 Task: Set up a 30-minute session to discuss workplace diversity and inclusion.
Action: Mouse moved to (74, 140)
Screenshot: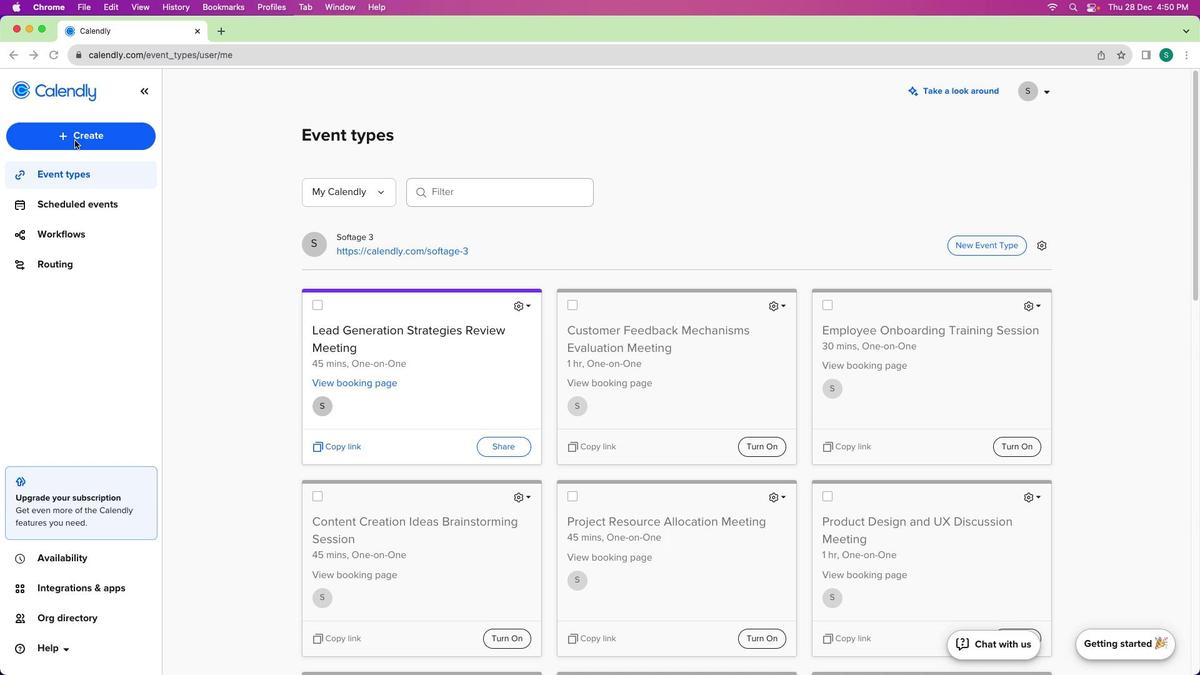 
Action: Mouse pressed left at (74, 140)
Screenshot: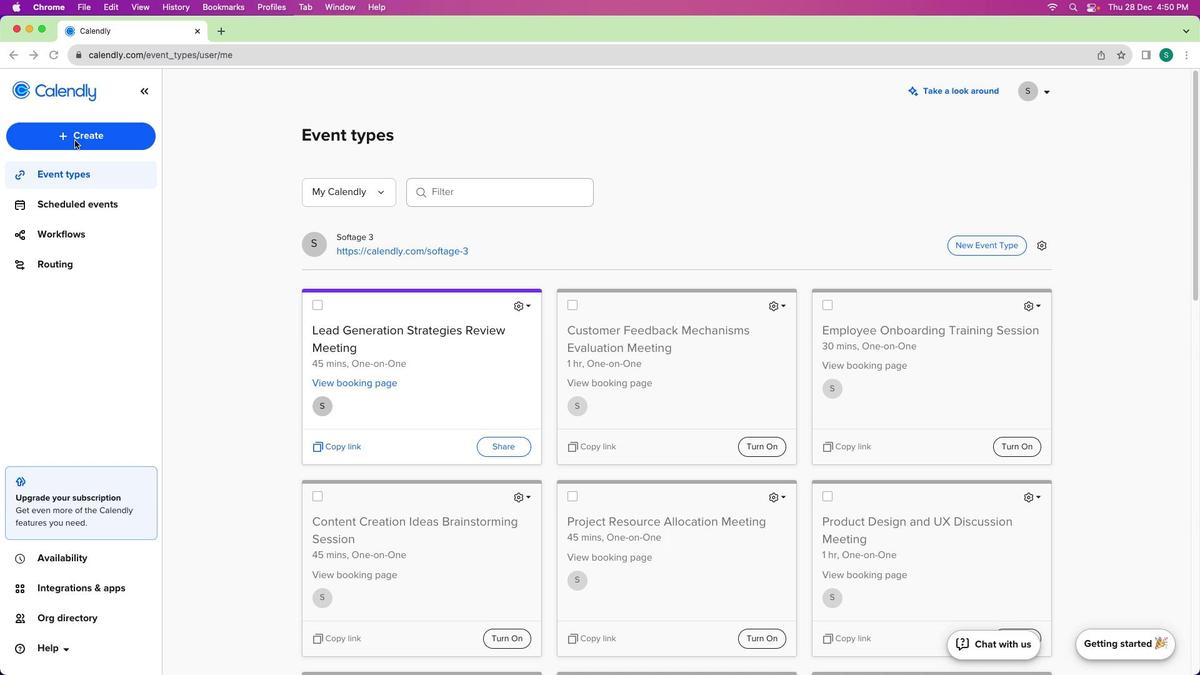 
Action: Mouse moved to (74, 139)
Screenshot: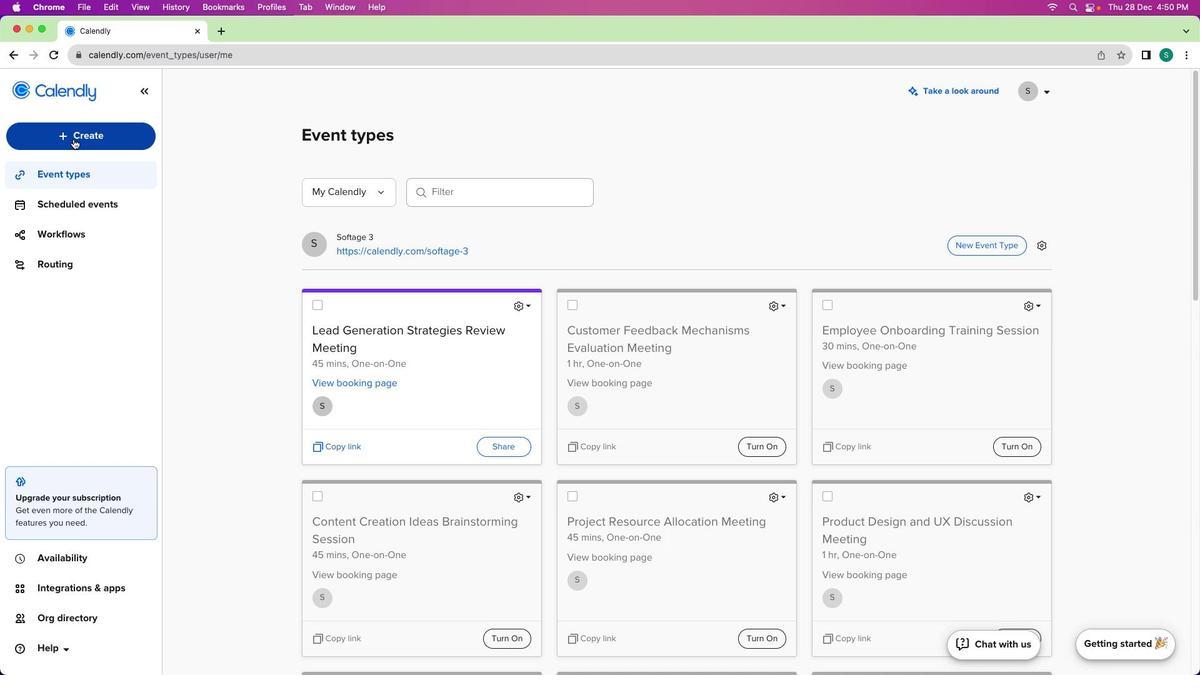 
Action: Mouse pressed left at (74, 139)
Screenshot: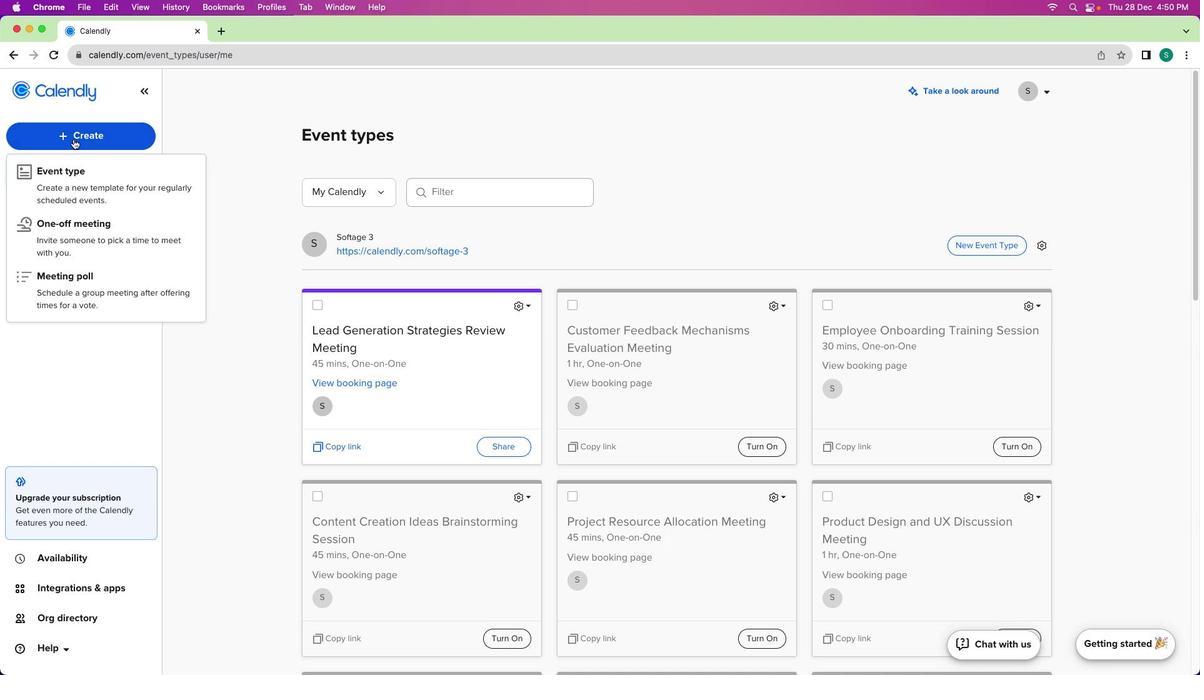 
Action: Mouse moved to (80, 178)
Screenshot: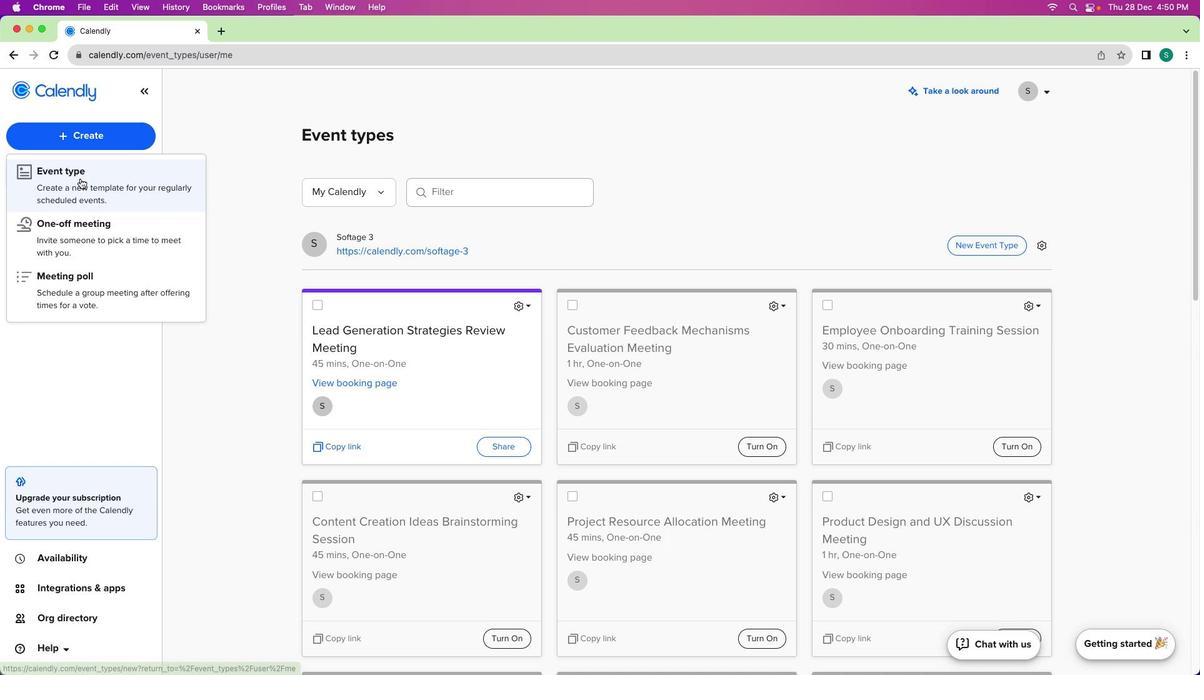 
Action: Mouse pressed left at (80, 178)
Screenshot: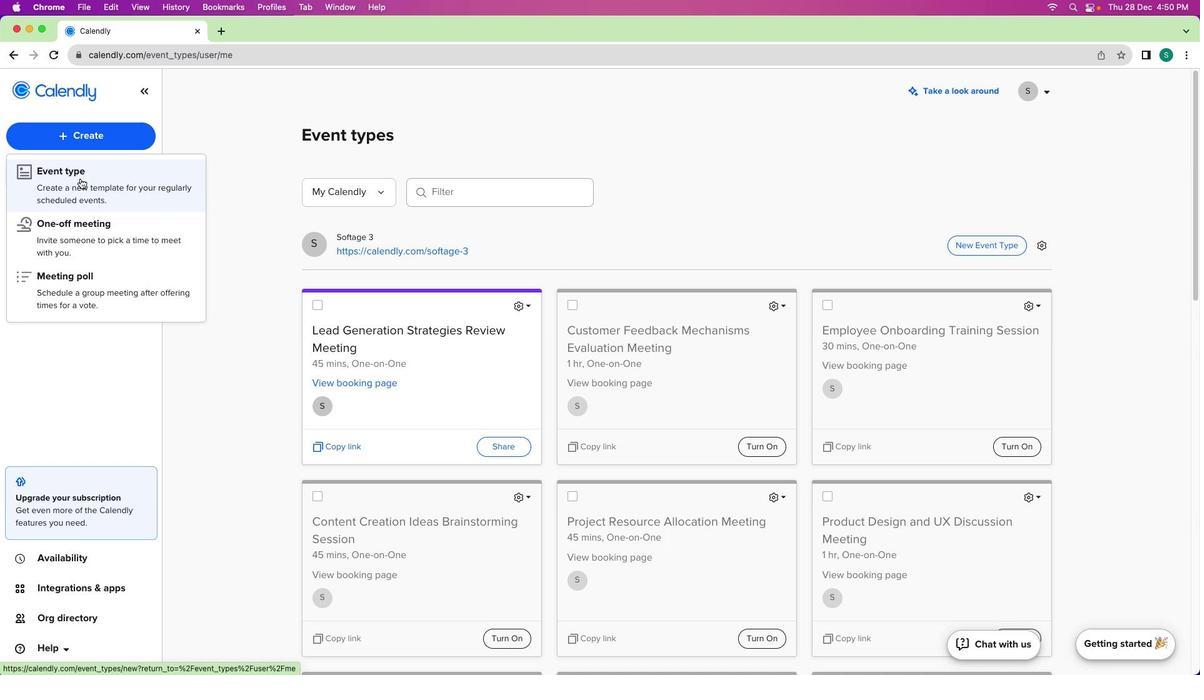 
Action: Mouse moved to (458, 275)
Screenshot: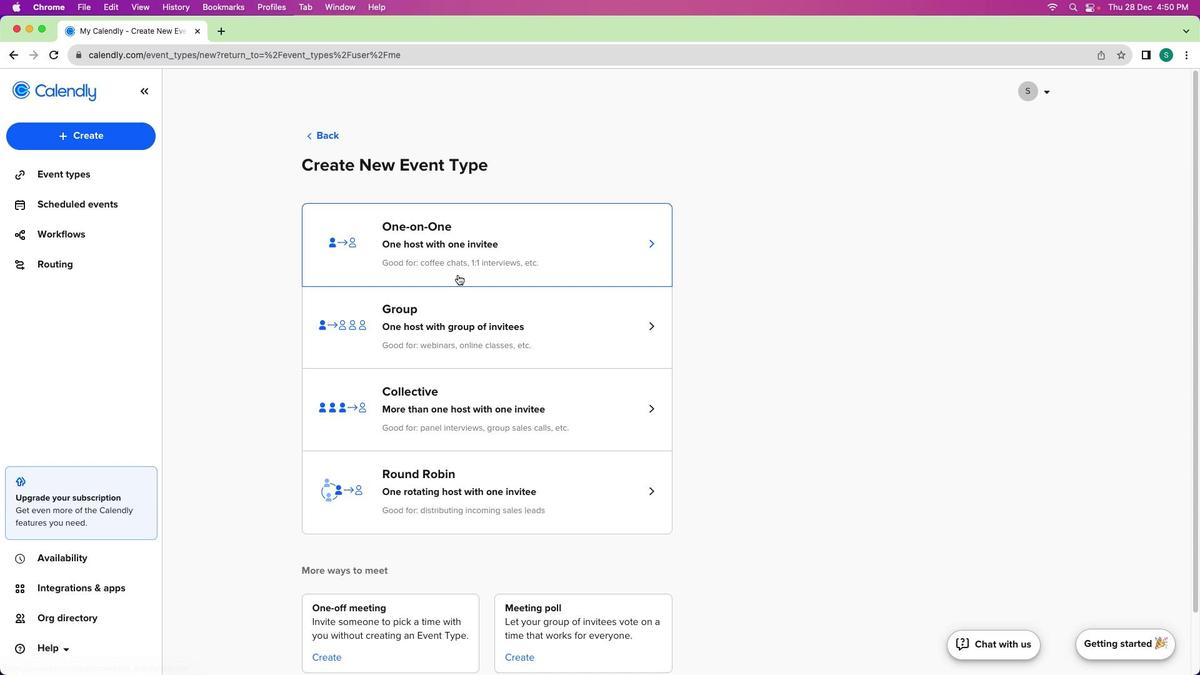 
Action: Mouse pressed left at (458, 275)
Screenshot: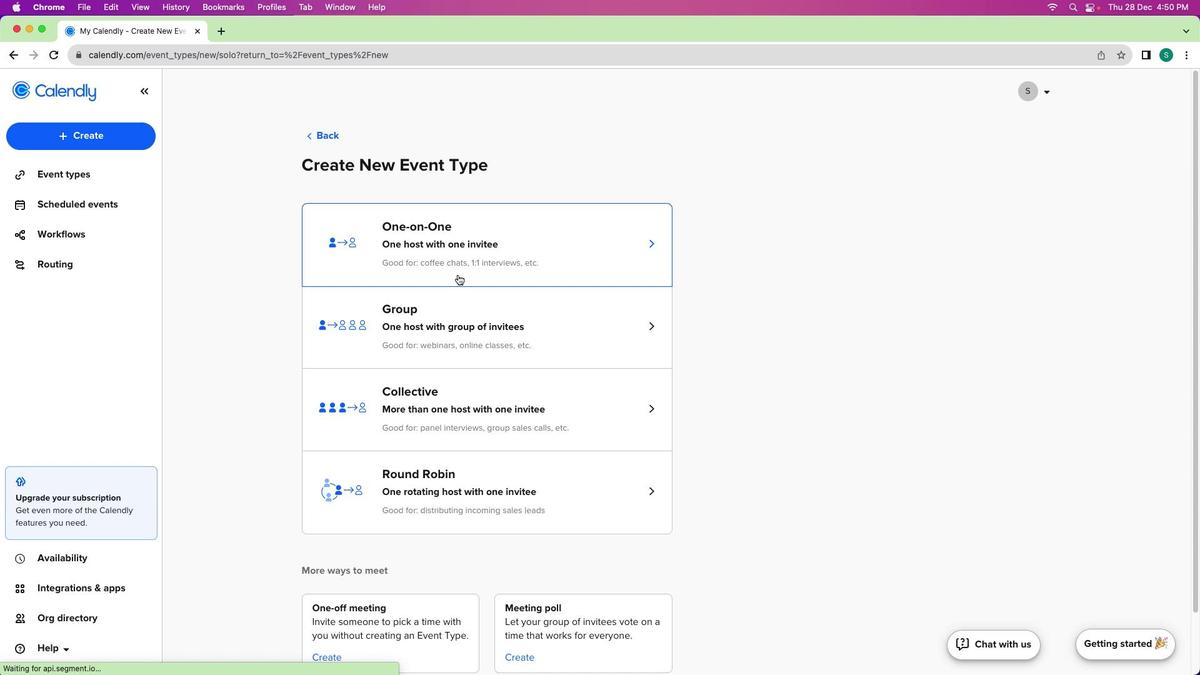
Action: Mouse moved to (135, 193)
Screenshot: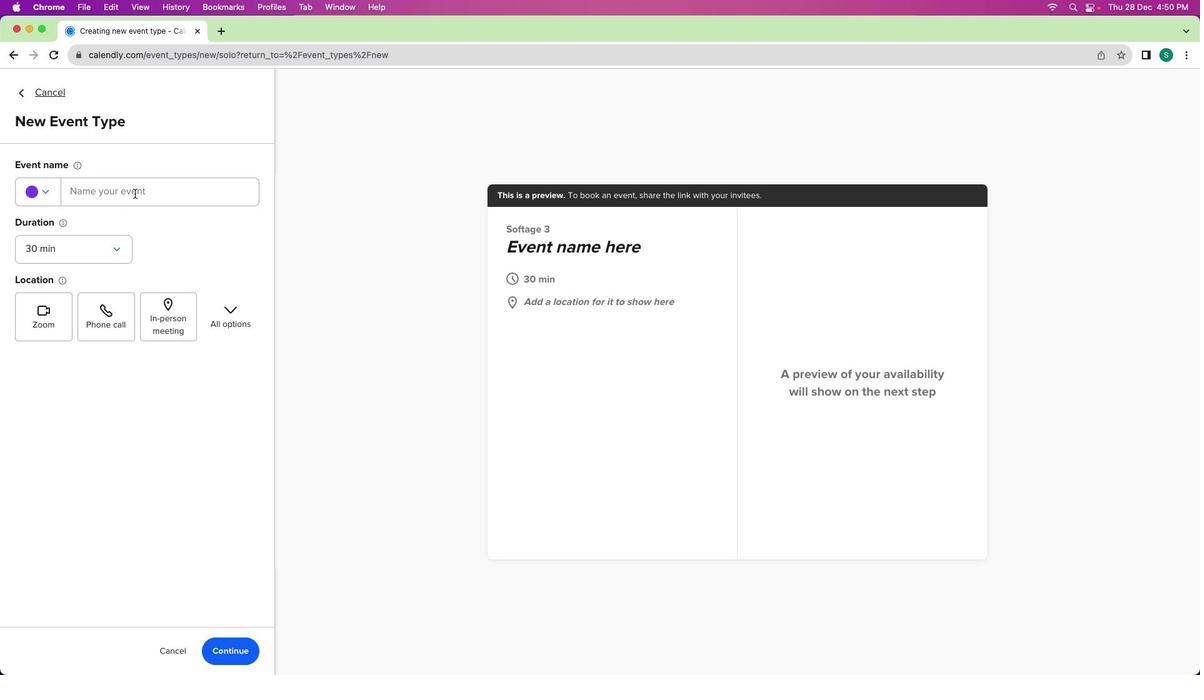 
Action: Mouse pressed left at (135, 193)
Screenshot: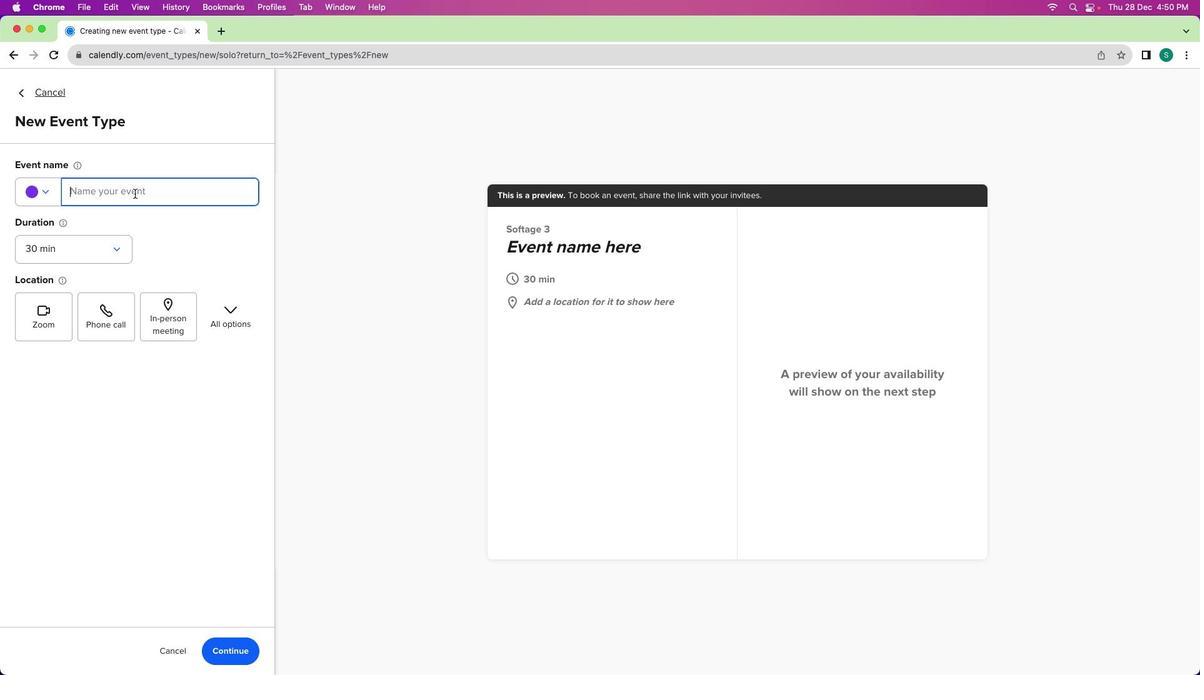
Action: Key pressed Key.shift'W''o''r''k''p''l''a''c''e'Key.spaceKey.shift'D''i''v''e''r''s''i''t''y'Key.space'a''n''d'Key.spaceKey.spaceKey.shift'I''n''c''l''u''s''i''o''n'Key.spaceKey.shift'D''i''s''c''u''s''s''i''o''n'Key.spaceKey.shift'S''e''s''s''i''o''n'
Screenshot: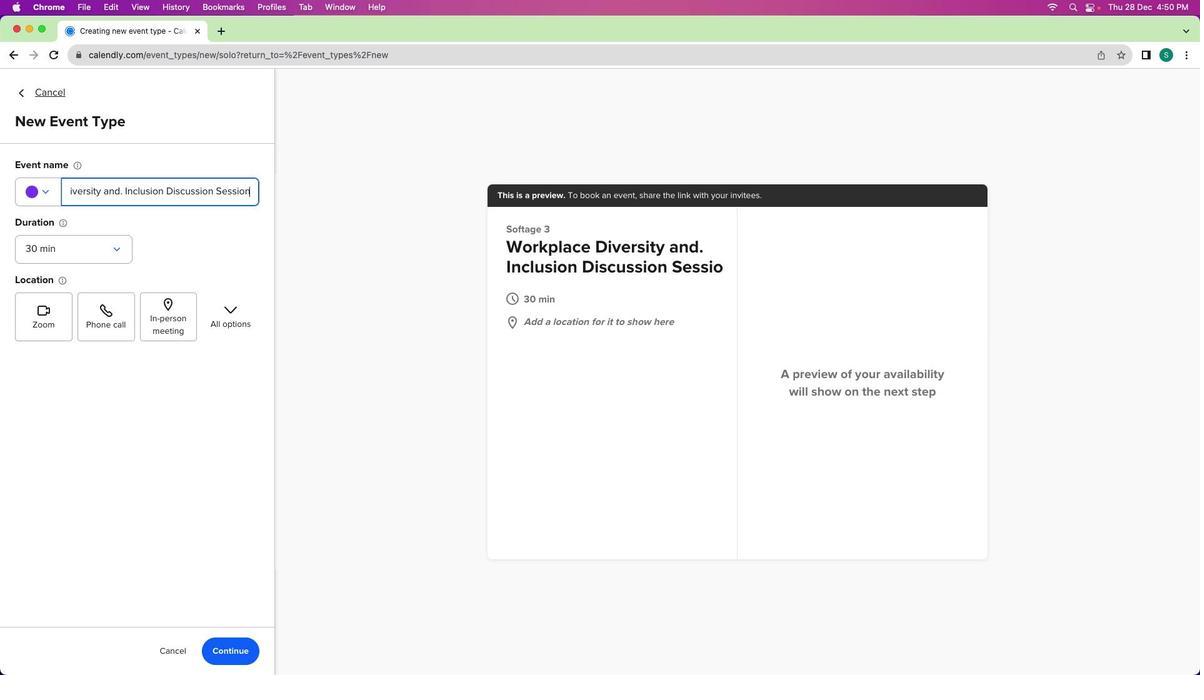 
Action: Mouse moved to (52, 320)
Screenshot: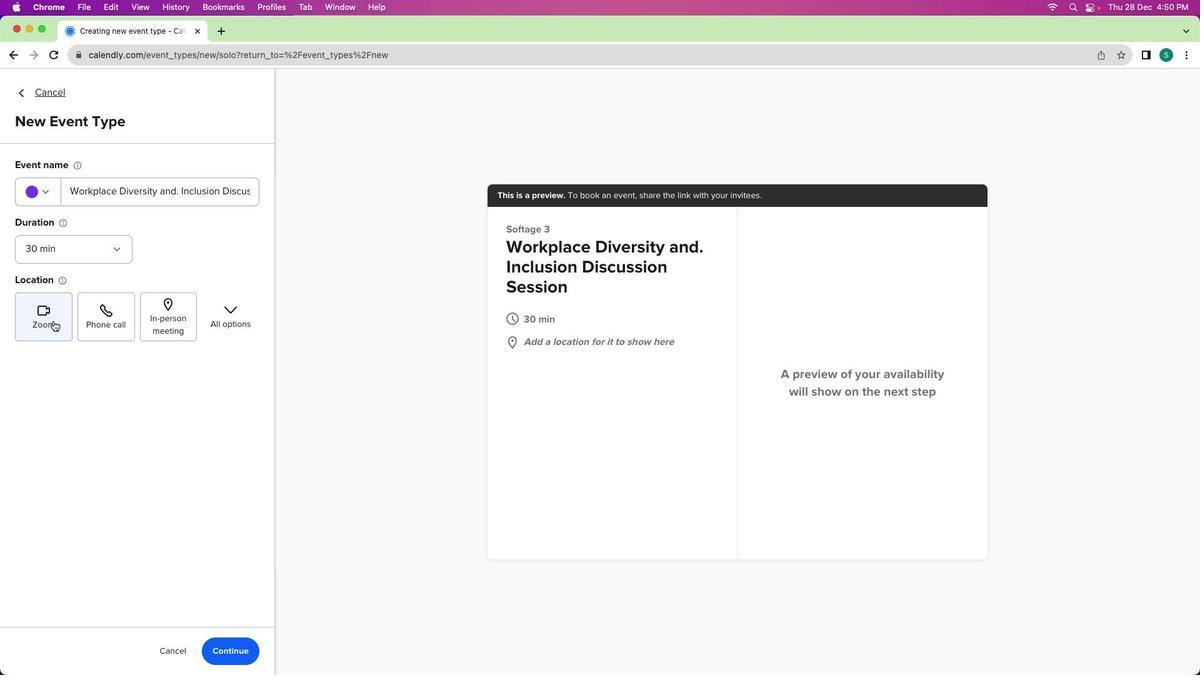 
Action: Mouse pressed left at (52, 320)
Screenshot: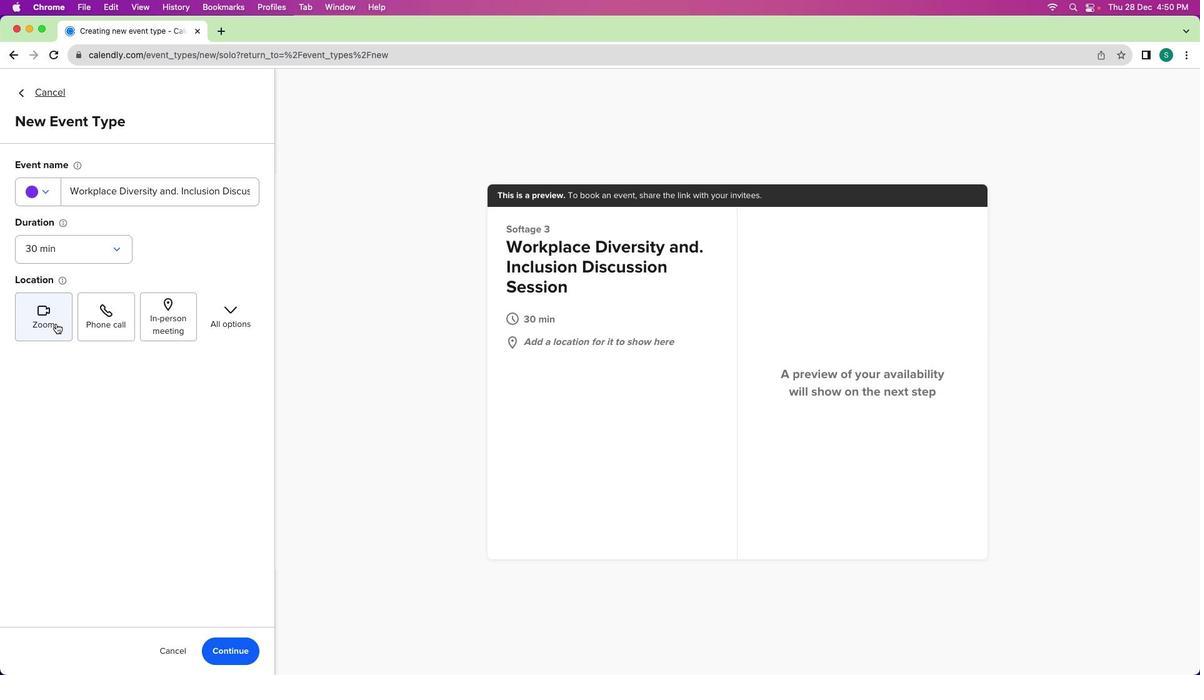 
Action: Mouse moved to (50, 193)
Screenshot: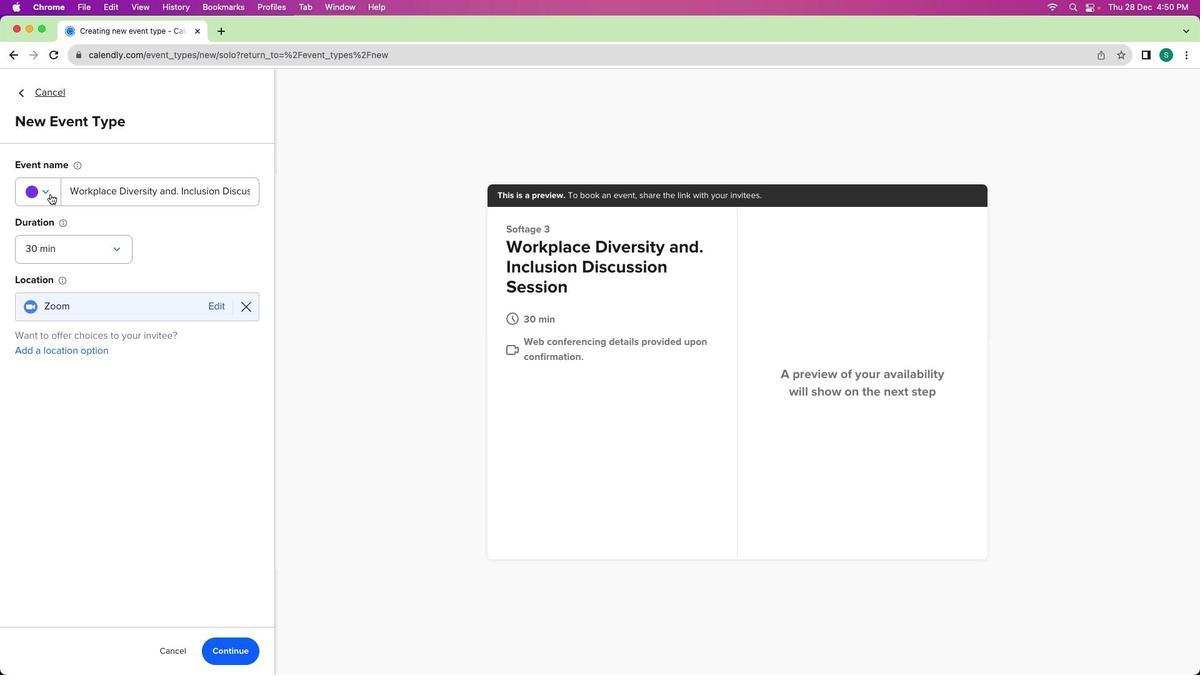 
Action: Mouse pressed left at (50, 193)
Screenshot: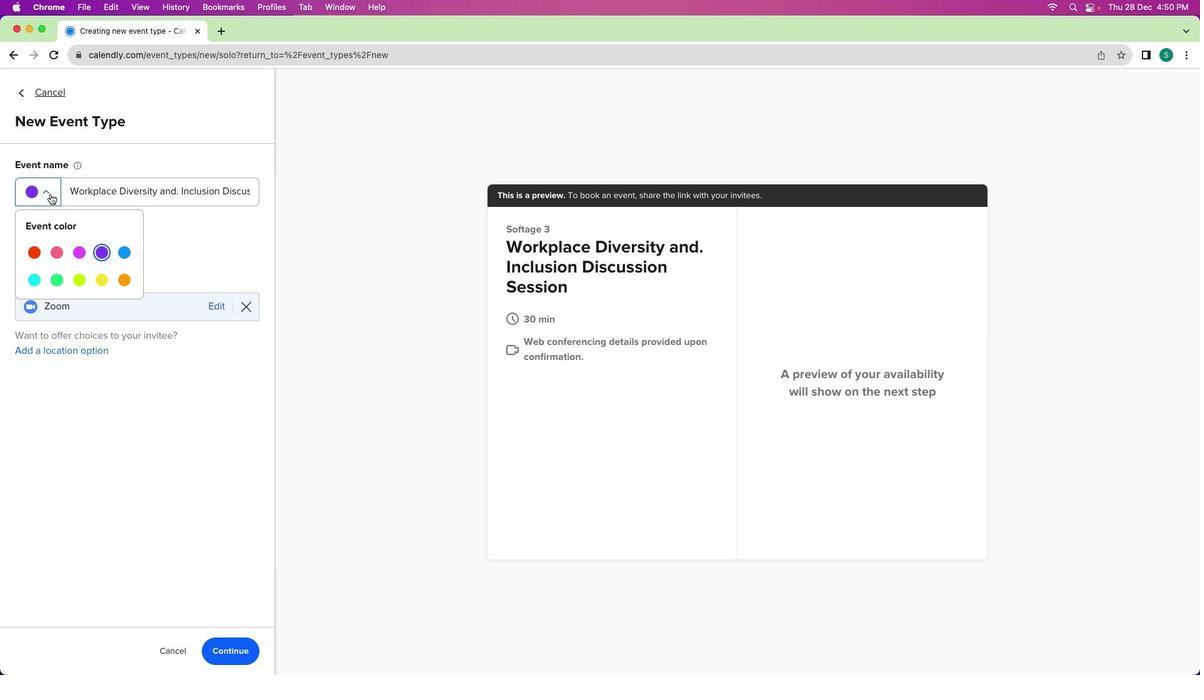 
Action: Mouse moved to (81, 248)
Screenshot: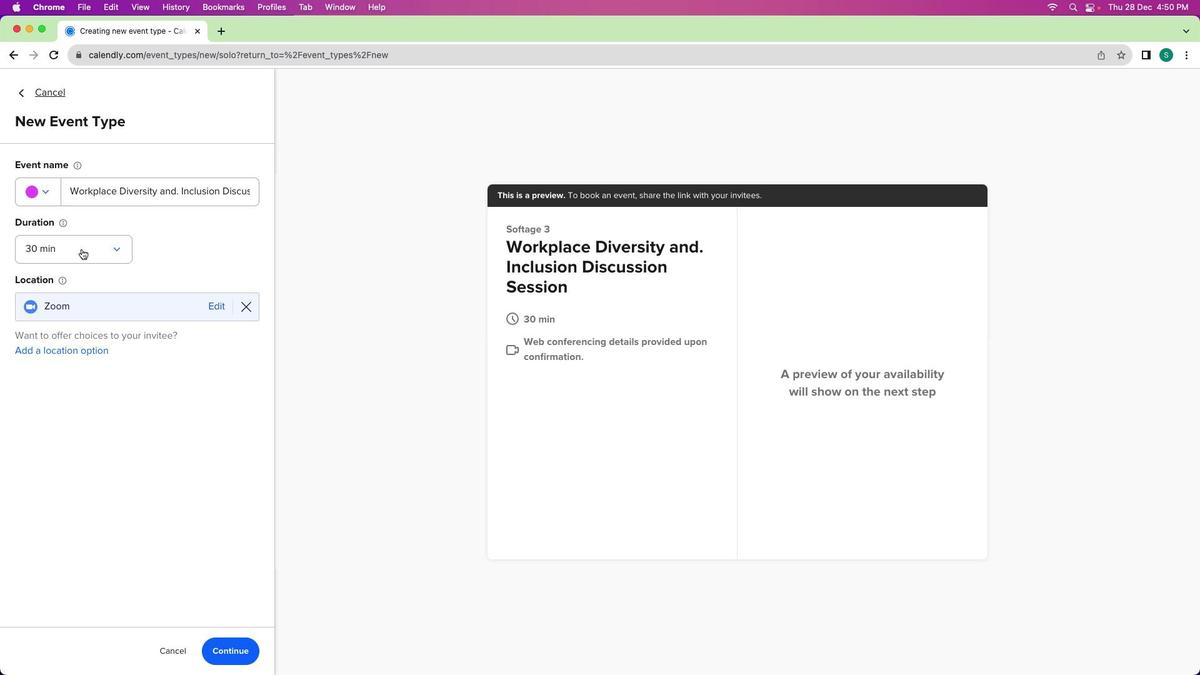 
Action: Mouse pressed left at (81, 248)
Screenshot: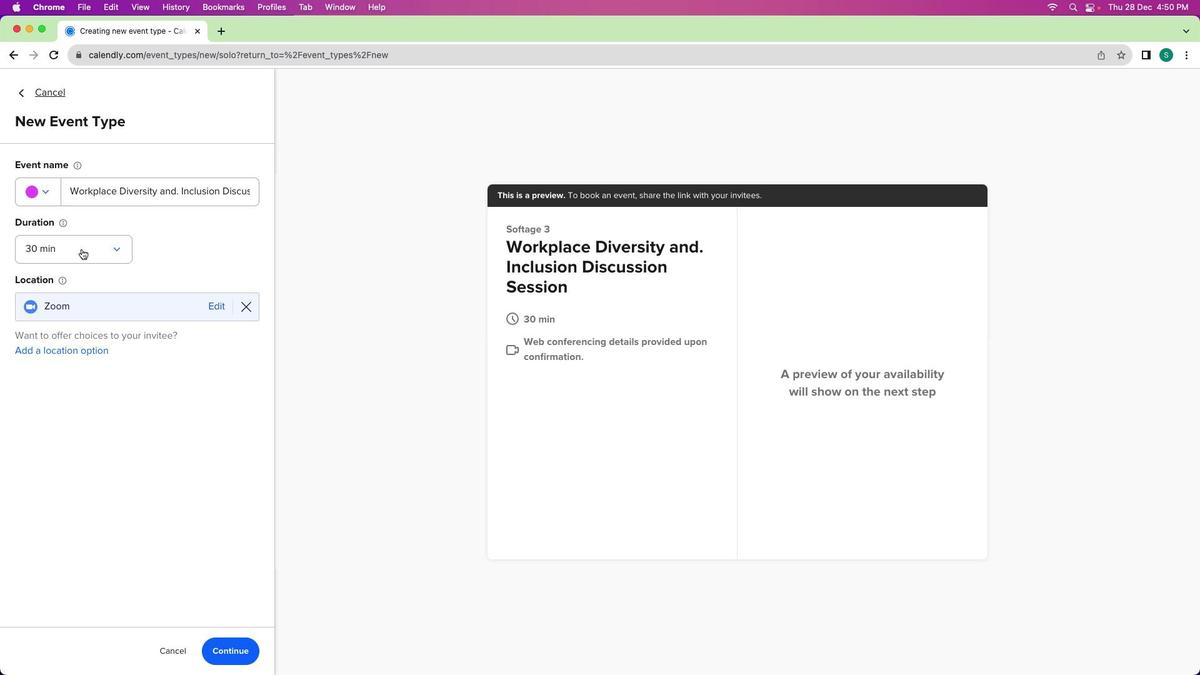 
Action: Mouse moved to (236, 658)
Screenshot: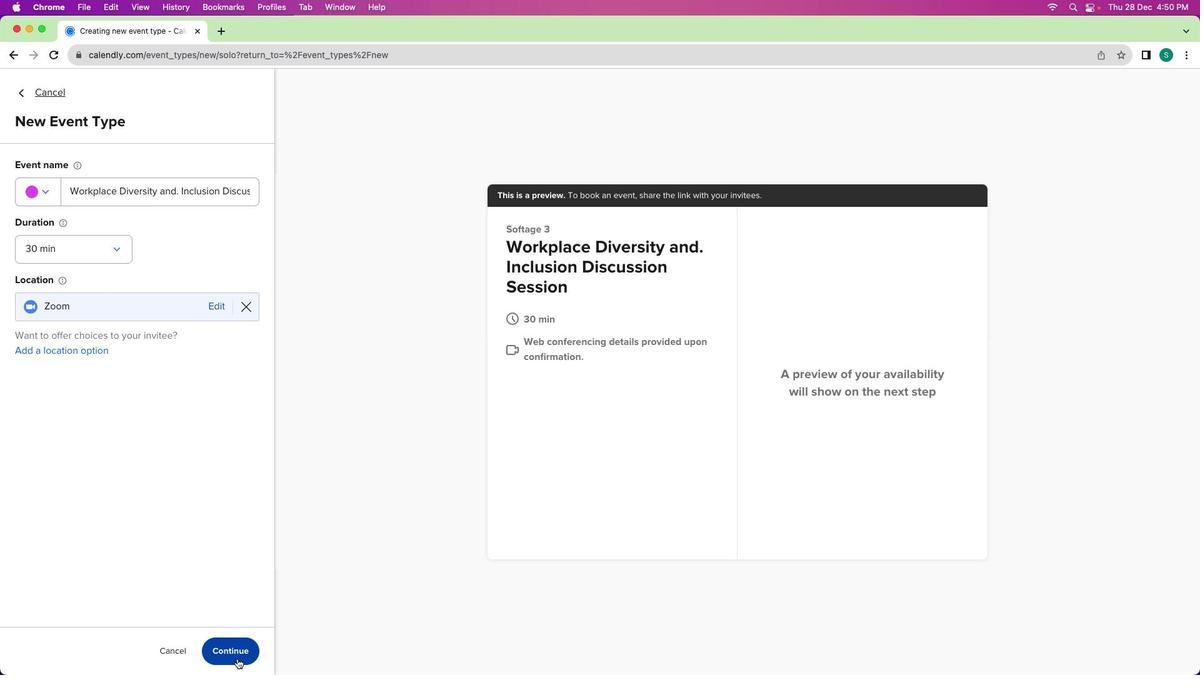 
Action: Mouse pressed left at (236, 658)
Screenshot: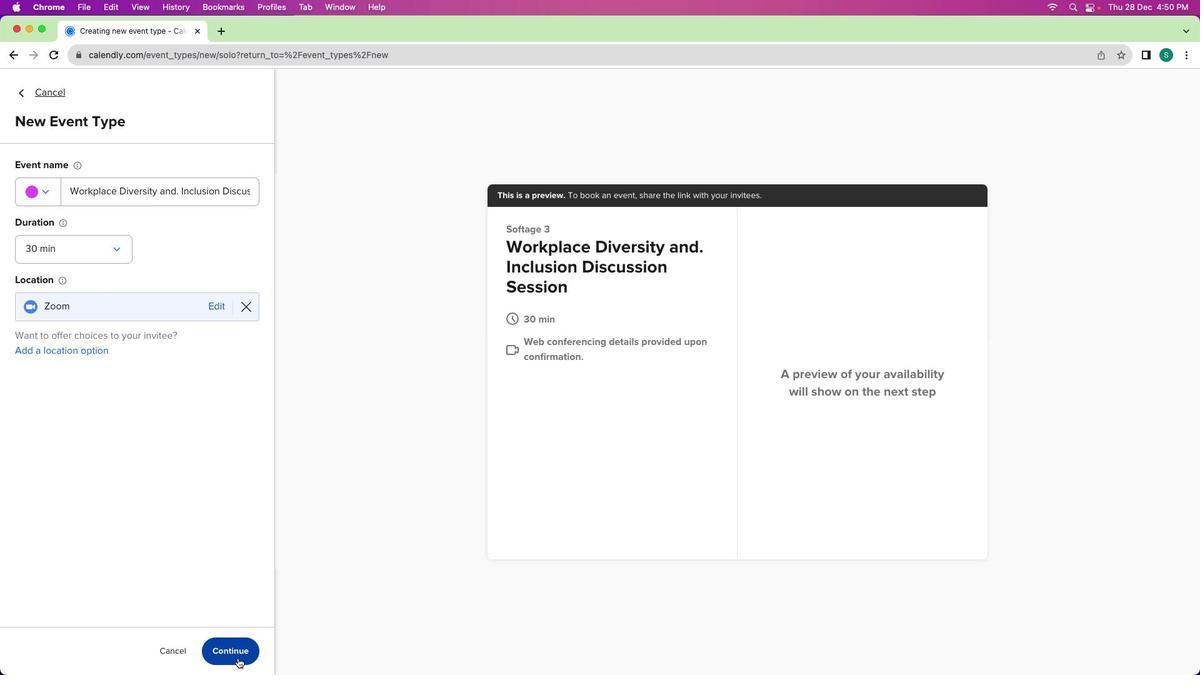 
Action: Mouse moved to (186, 220)
Screenshot: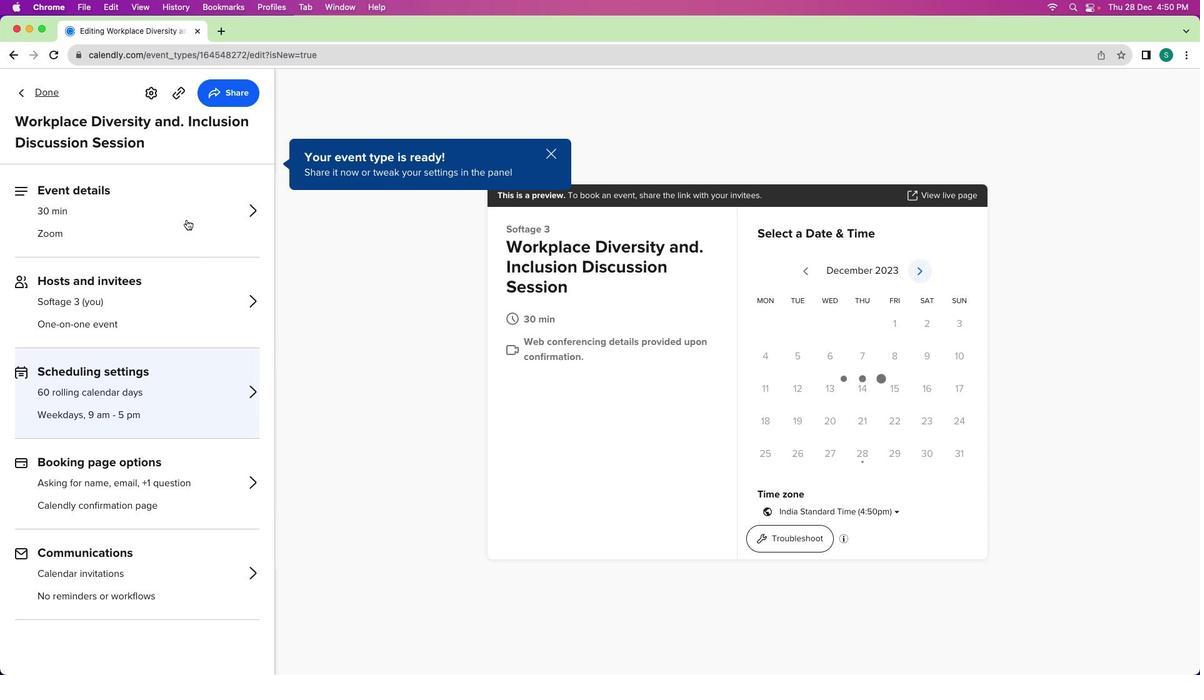
Action: Mouse pressed left at (186, 220)
Screenshot: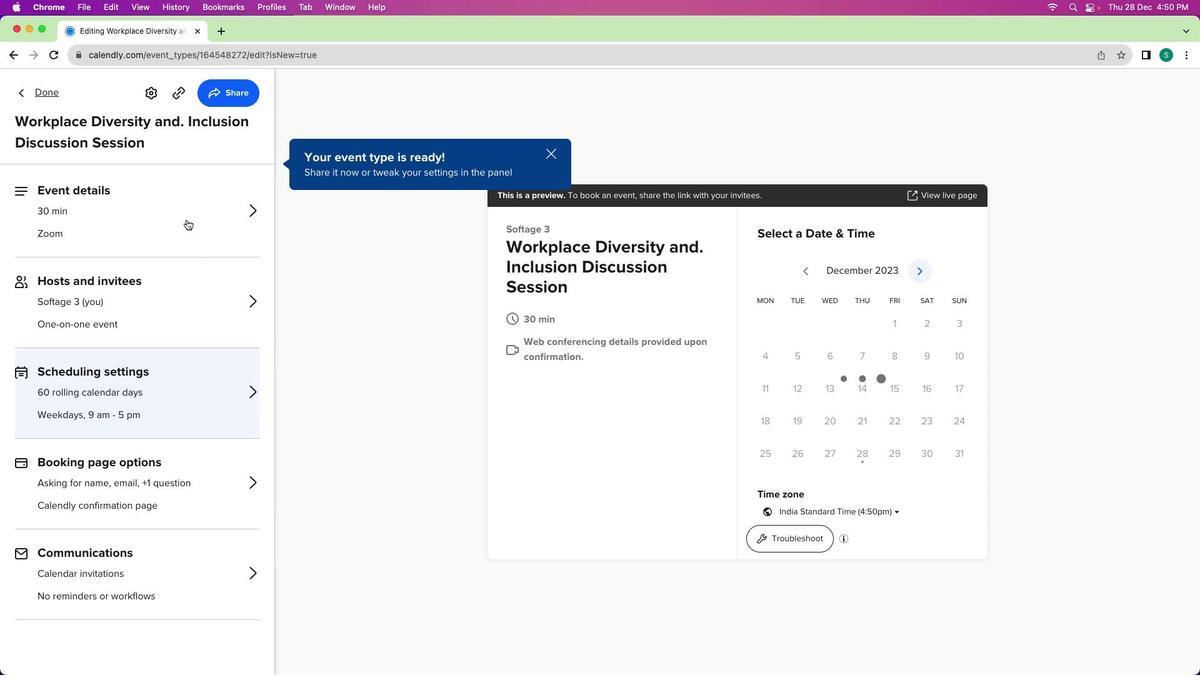 
Action: Mouse moved to (165, 460)
Screenshot: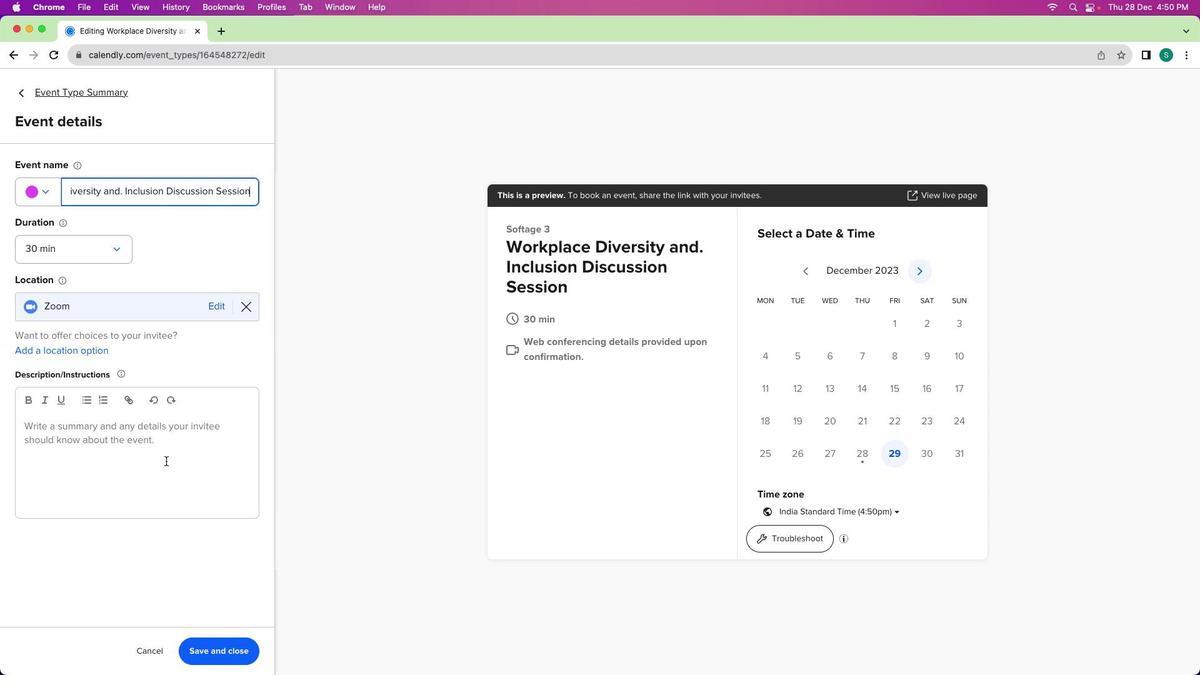 
Action: Mouse pressed left at (165, 460)
Screenshot: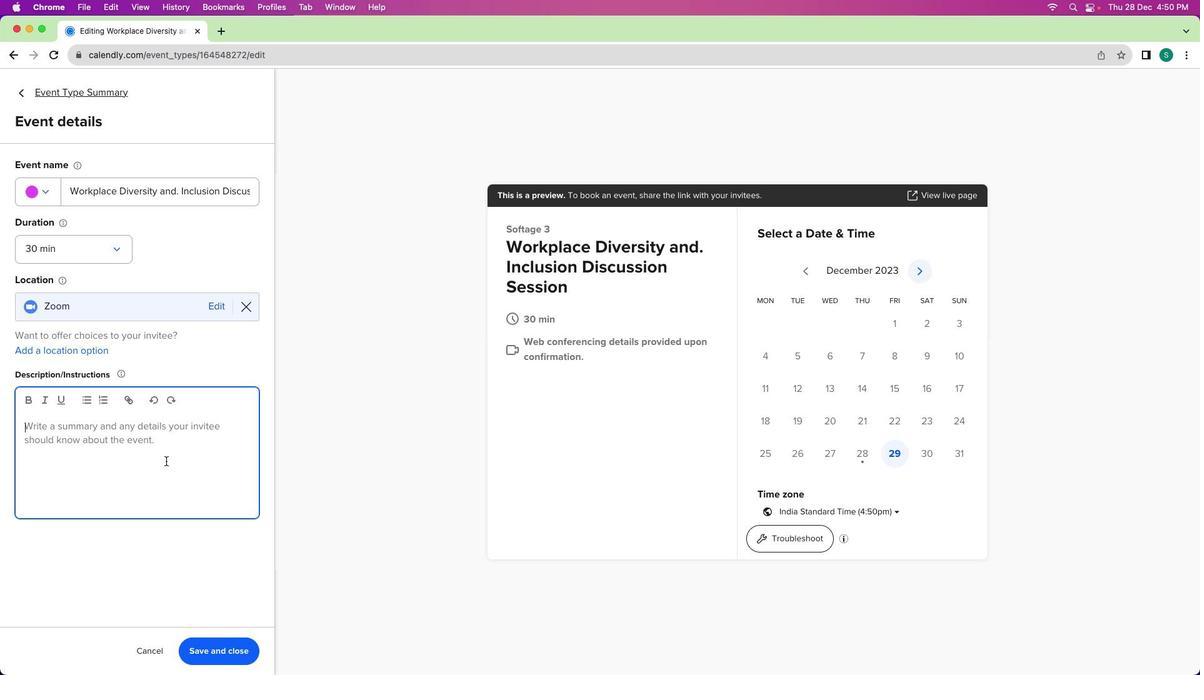 
Action: Mouse moved to (165, 461)
Screenshot: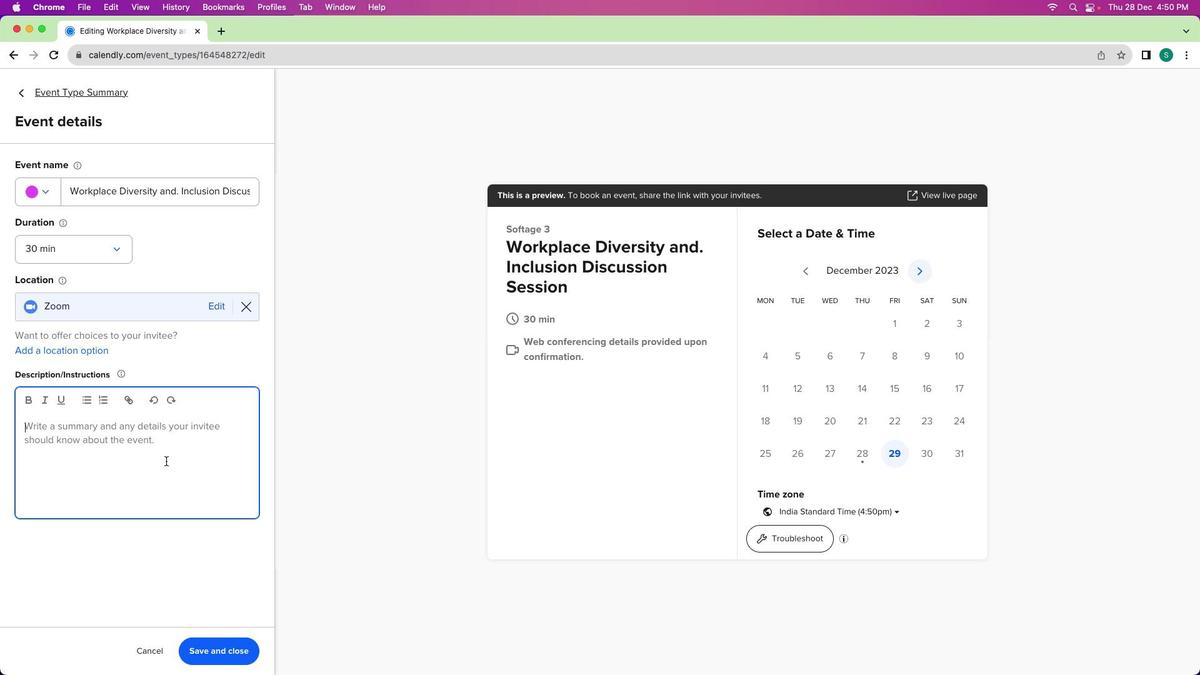 
Action: Key pressed Key.shift'J''o''i''n'Key.space'f''o''r'Key.space'a''n'Key.space'i''n''s''i''g''h''t''f''u''l'Key.space's''e''s''s''i''o''n'Key.space'd''e''d''i''v'Key.backspace'c''a''t''e''d'Key.space't''o'Key.space'd''i''s''c''u''s''s''i''n''h'Key.backspace'g'Key.space'w''o''k'Key.backspace'r''k''p''l''a''c''e'Key.space'd''i''v''e''r''s''i''t''y'Key.space'a''n''d'Key.space'c'Key.backspace'i''n''c''l''u''s''o'Key.backspace'i''o''n'','Key.spaceKey.backspaceKey.backspace'.'Key.spaceKey.shift'T''h''i''s'Key.space'm''e''e''t''i''n''g'','Key.spaceKey.backspaceKey.backspaceKey.space'f''o''c''u''s''e''s'','Key.spaceKey.backspaceKey.backspaceKey.space't''h''e'Key.space'i''m''p''o''r''t''a''n''c''e'Key.space'o''f'Key.space'd''i''v''e''r''s''i''t''y'','Key.space's''h''a''r''e'Key.space'p''e''r''s''p''e''c''t''i''v''e''s'','Key.space'a''n''d'Key.space'b''r''a''i''n''s''t''o''r''m'Key.space'w''a''y''s'Key.space't''o'Key.space'f''o''s''t''e''r'Key.space'a''n'Key.space'i''n''c''l''u''s''i''v''e'Key.space'a''n''d'Key.space'q'Key.backspace'e''q''u''i''t''a''b''l''e'Key.space'w''o''r''k'Key.space'e''n''v''i''r''o''n''m''e''n''t''a''s'Key.backspaceKey.backspace'.'
Screenshot: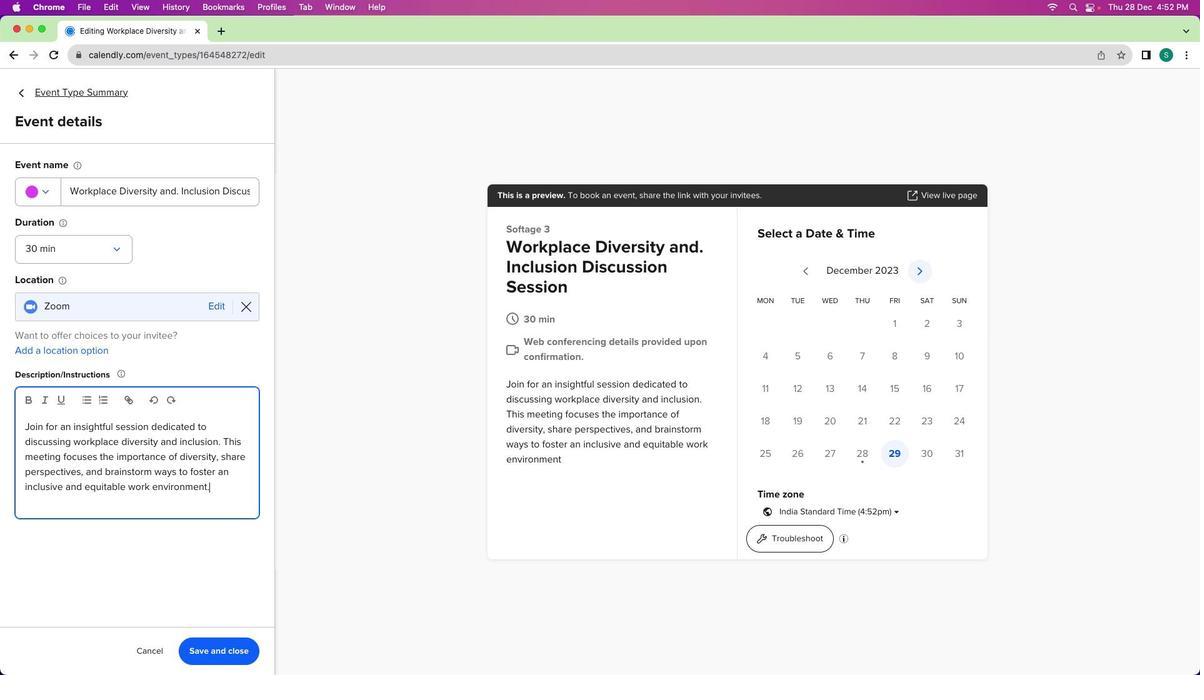 
Action: Mouse moved to (218, 649)
Screenshot: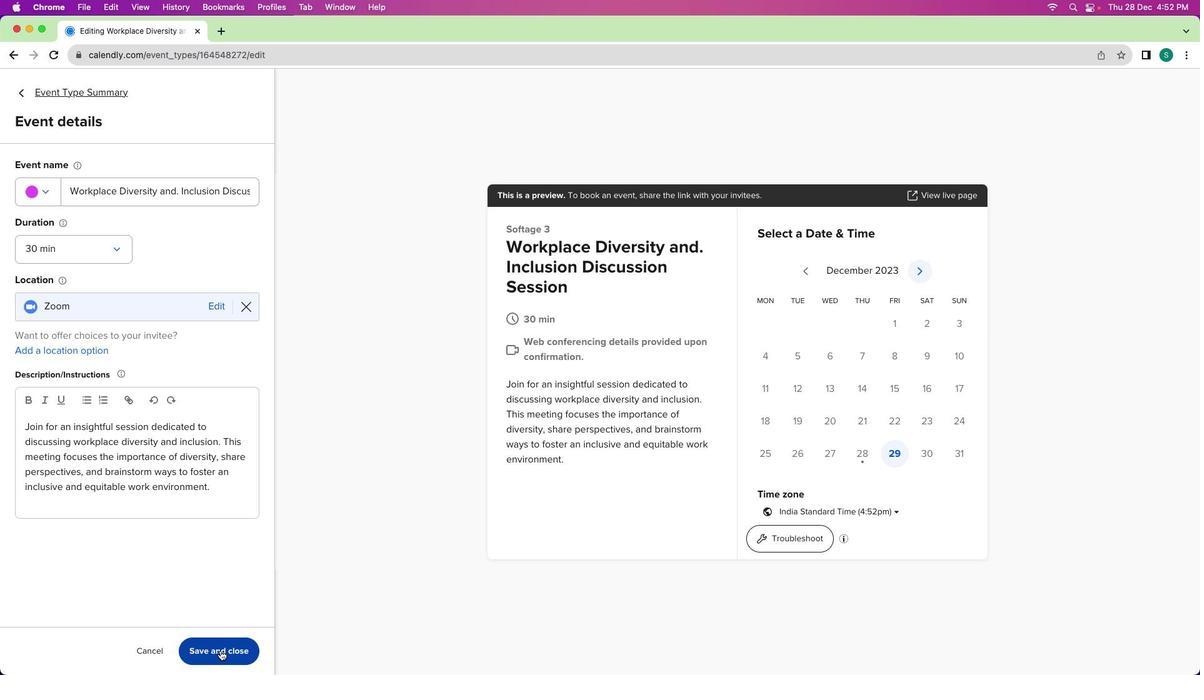 
Action: Mouse pressed left at (218, 649)
Screenshot: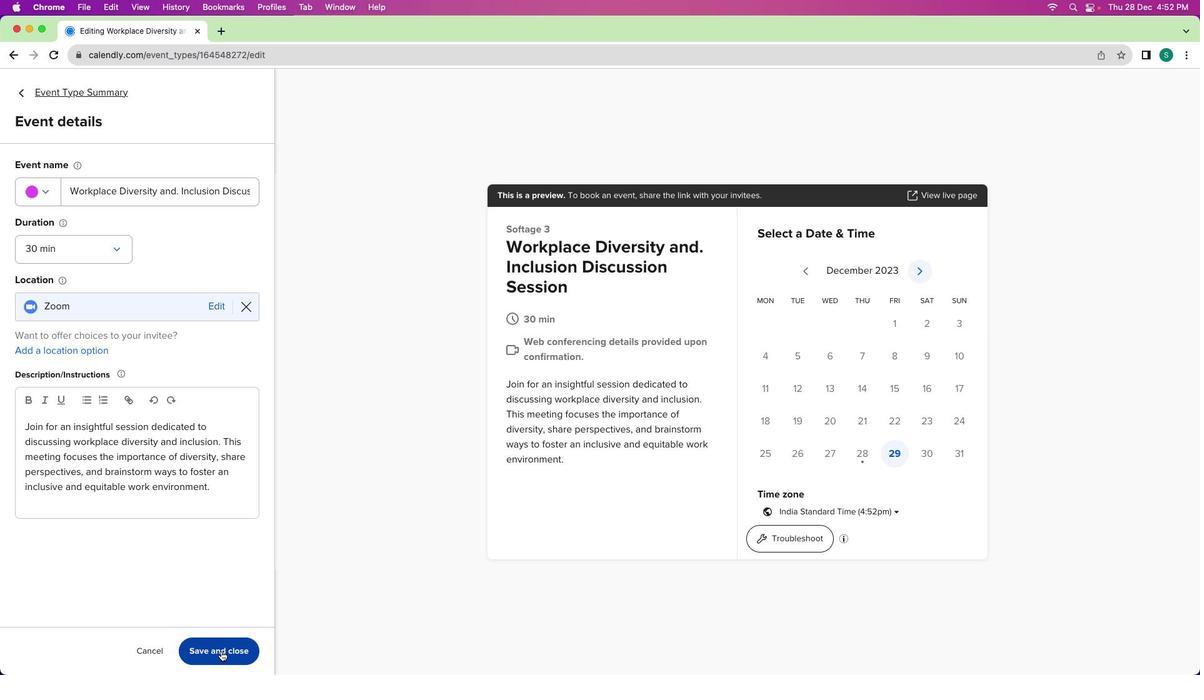 
Action: Mouse moved to (60, 91)
Screenshot: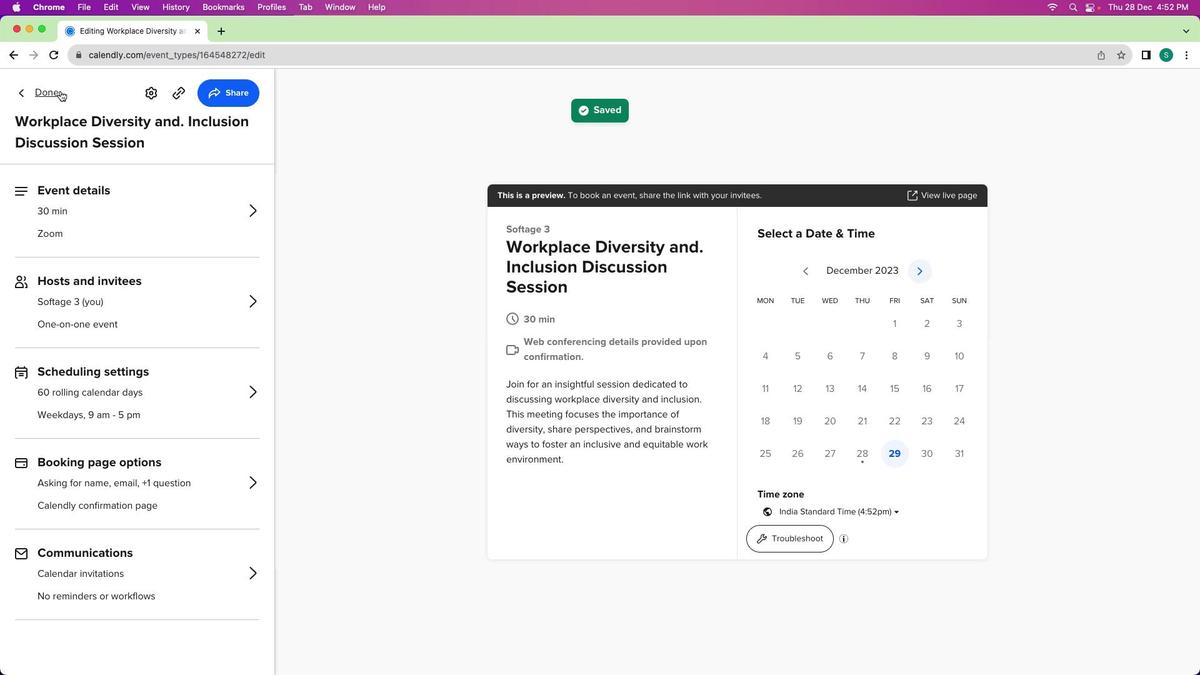 
Action: Mouse pressed left at (60, 91)
Screenshot: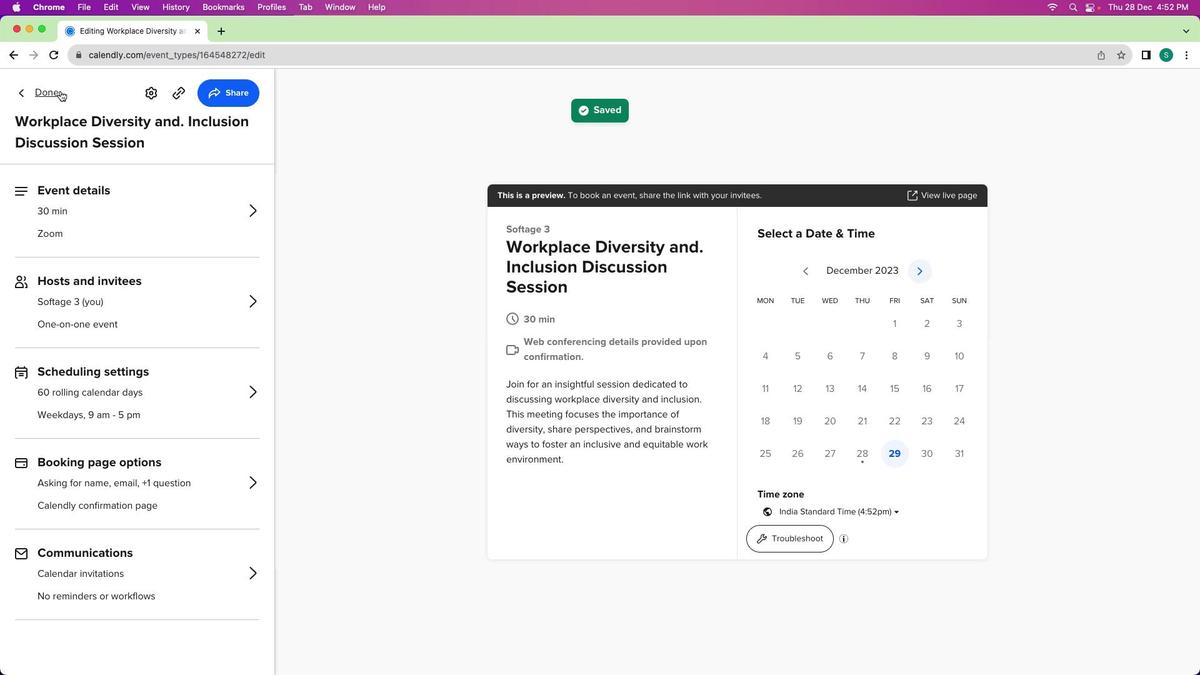 
Action: Mouse moved to (440, 402)
Screenshot: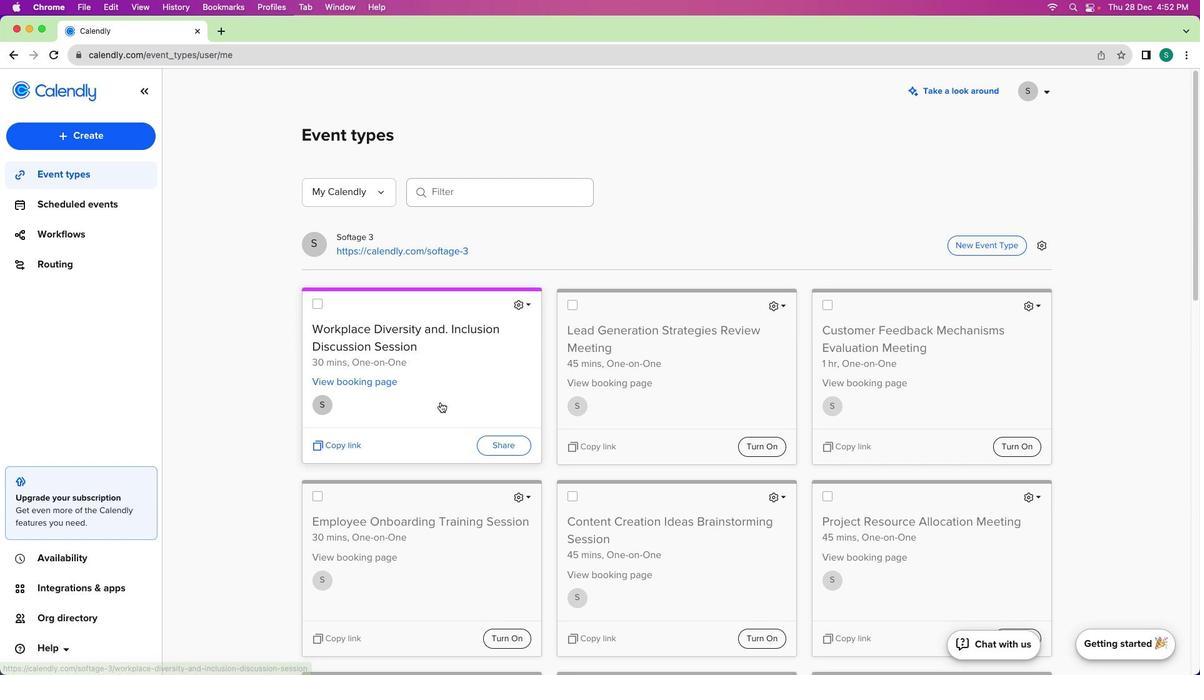 
